Task: Apply theme paperback in current slide.
Action: Mouse moved to (518, 104)
Screenshot: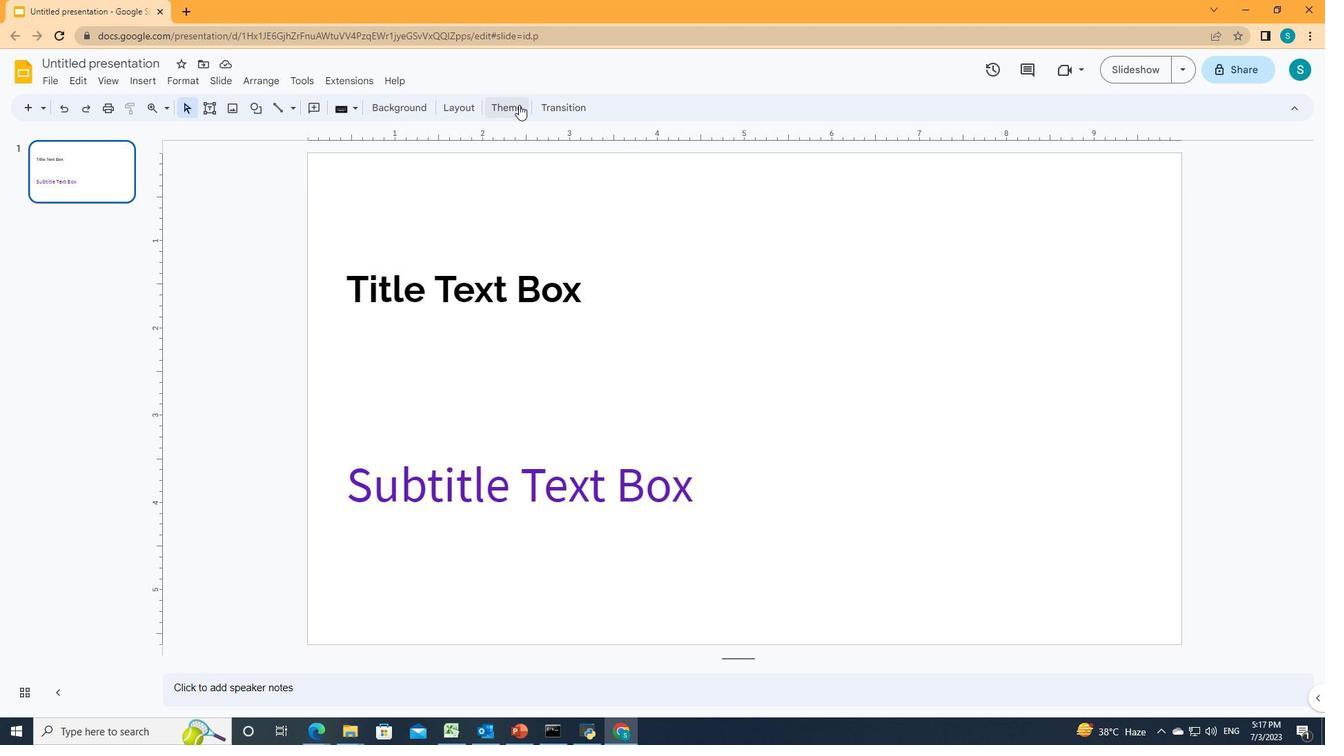
Action: Mouse pressed left at (518, 104)
Screenshot: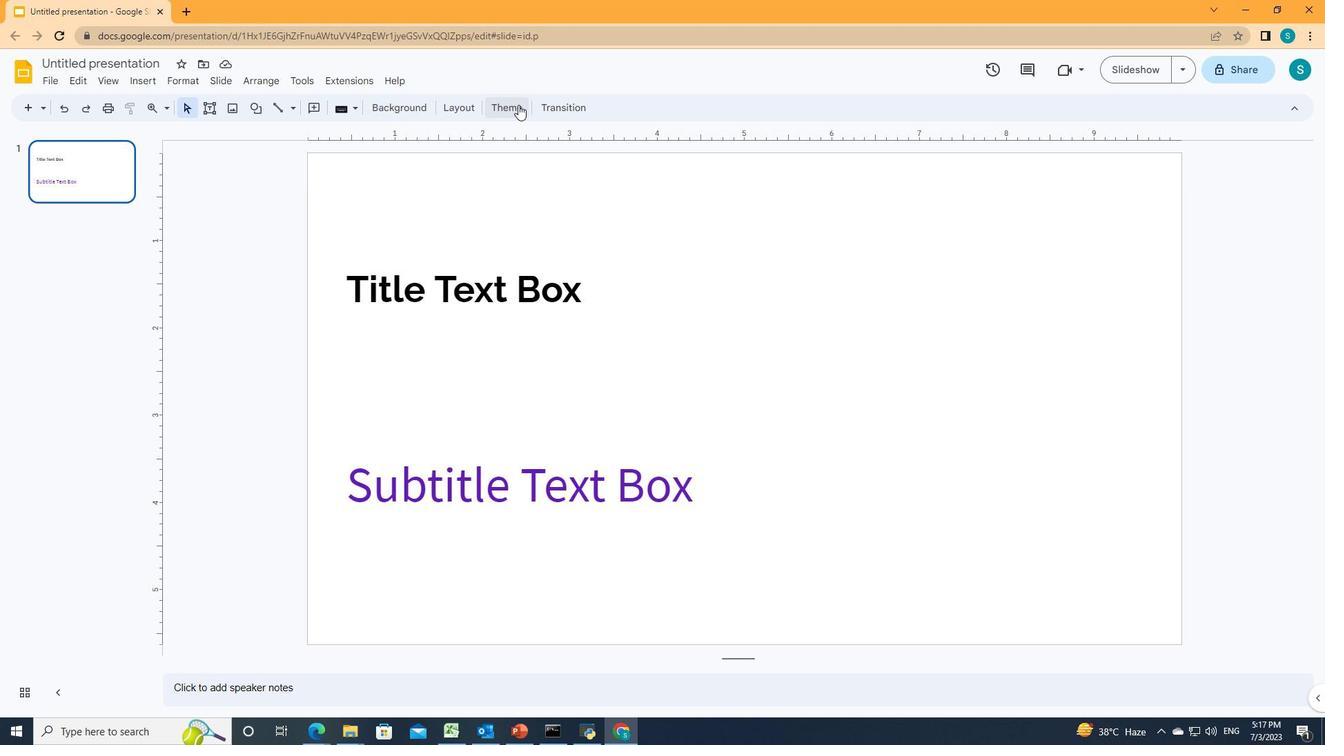 
Action: Mouse moved to (1196, 250)
Screenshot: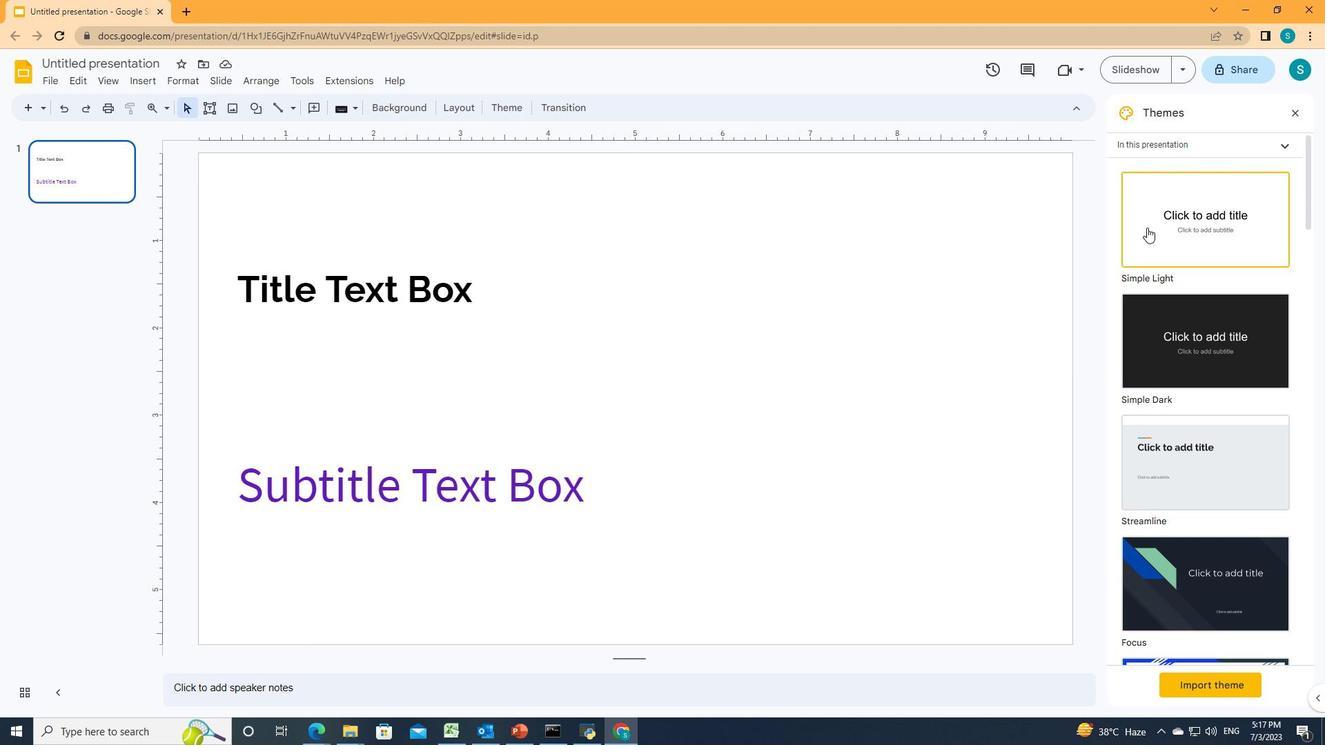 
Action: Mouse scrolled (1196, 249) with delta (0, 0)
Screenshot: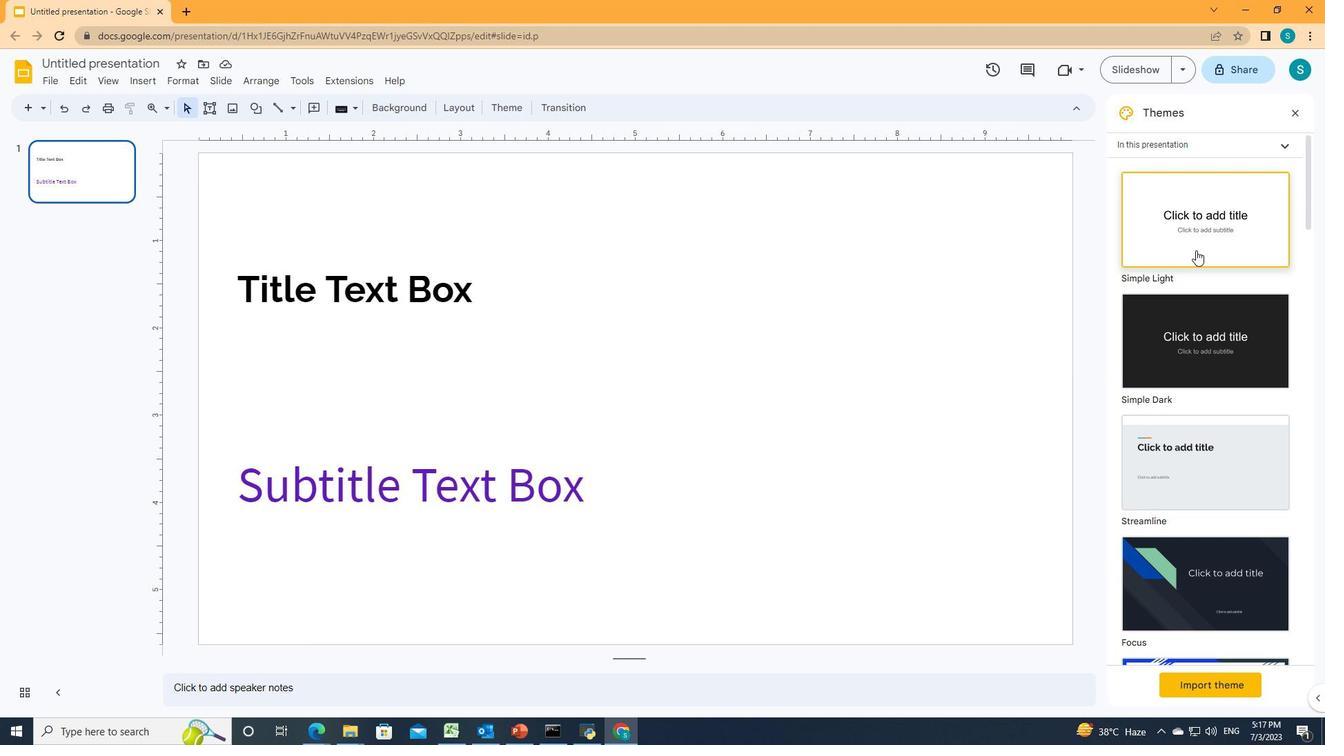 
Action: Mouse scrolled (1196, 249) with delta (0, 0)
Screenshot: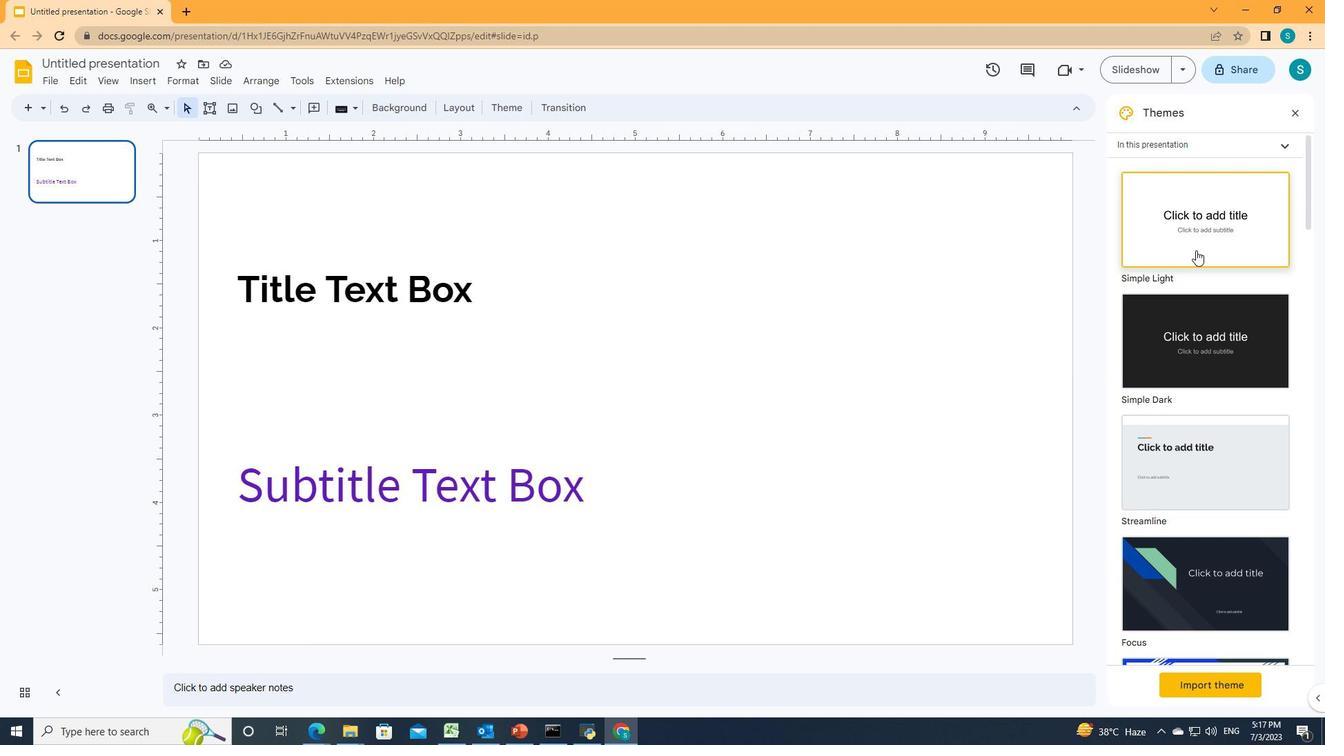 
Action: Mouse scrolled (1196, 249) with delta (0, 0)
Screenshot: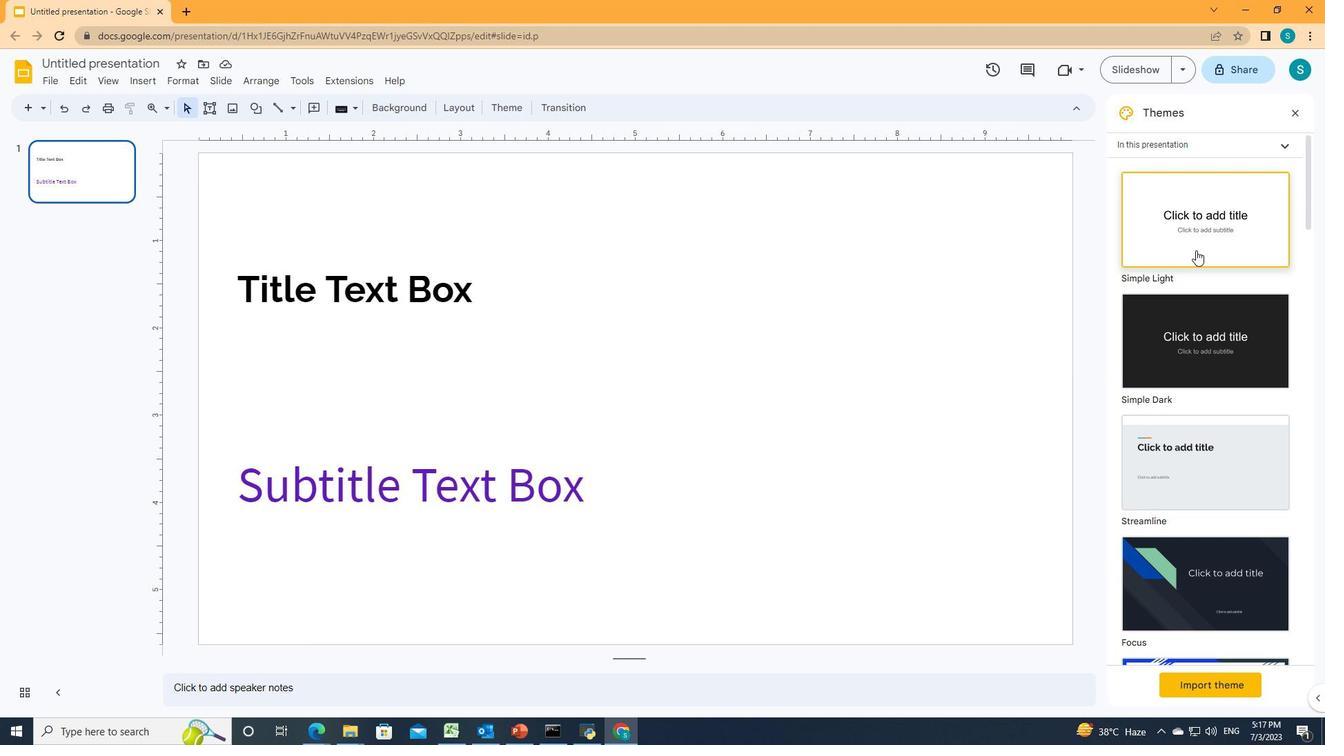 
Action: Mouse scrolled (1196, 249) with delta (0, 0)
Screenshot: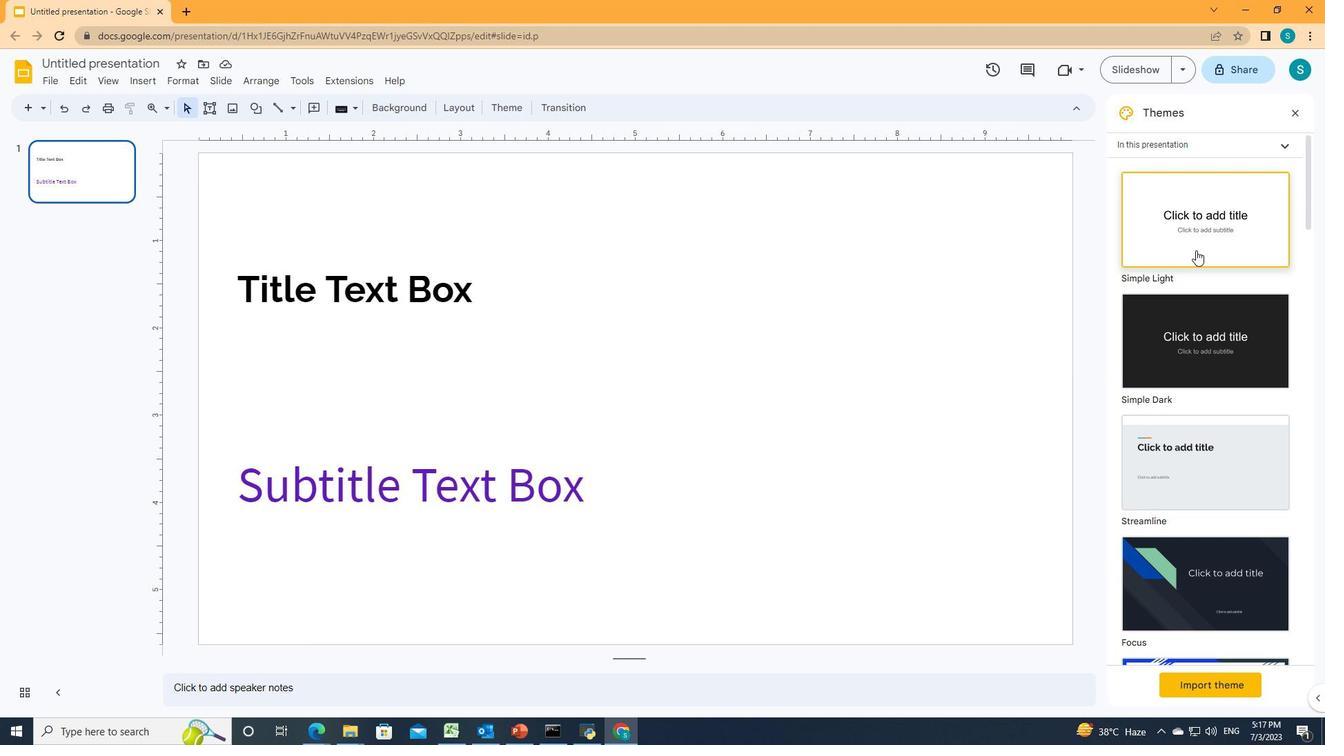 
Action: Mouse scrolled (1196, 249) with delta (0, 0)
Screenshot: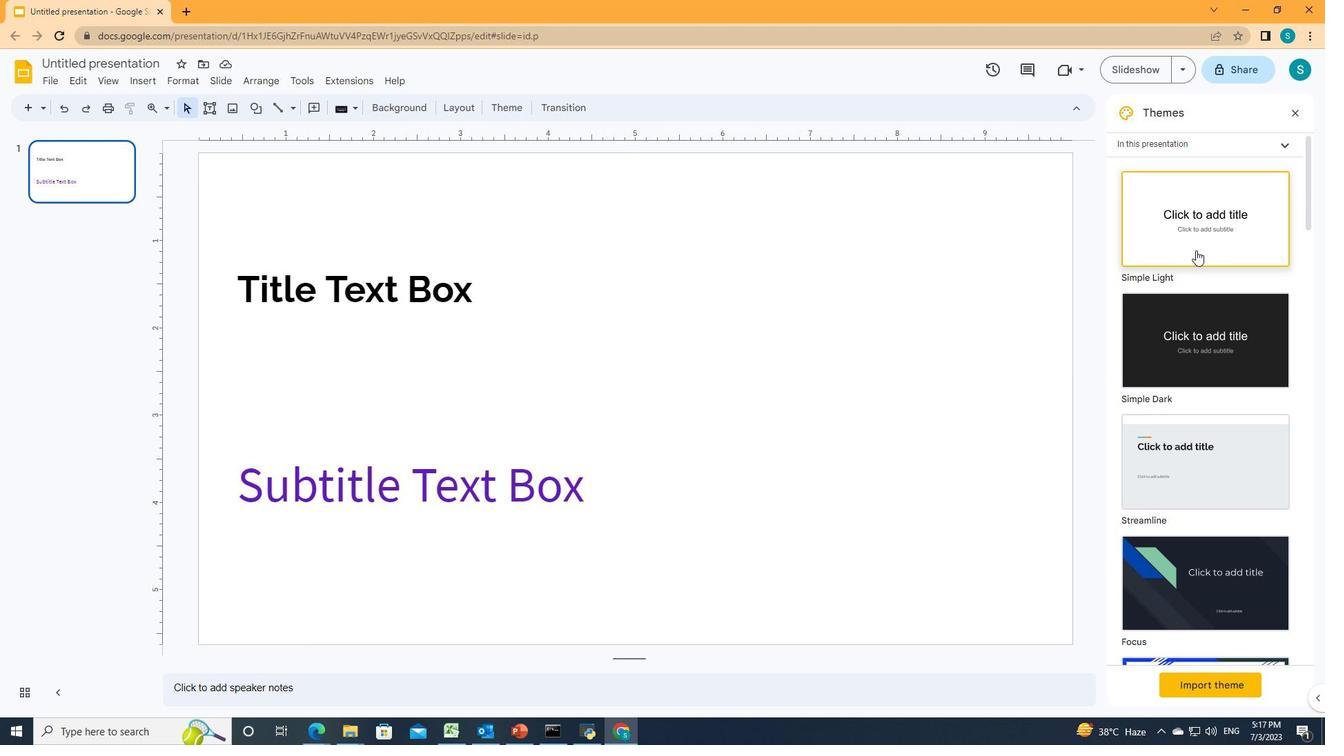 
Action: Mouse scrolled (1196, 249) with delta (0, 0)
Screenshot: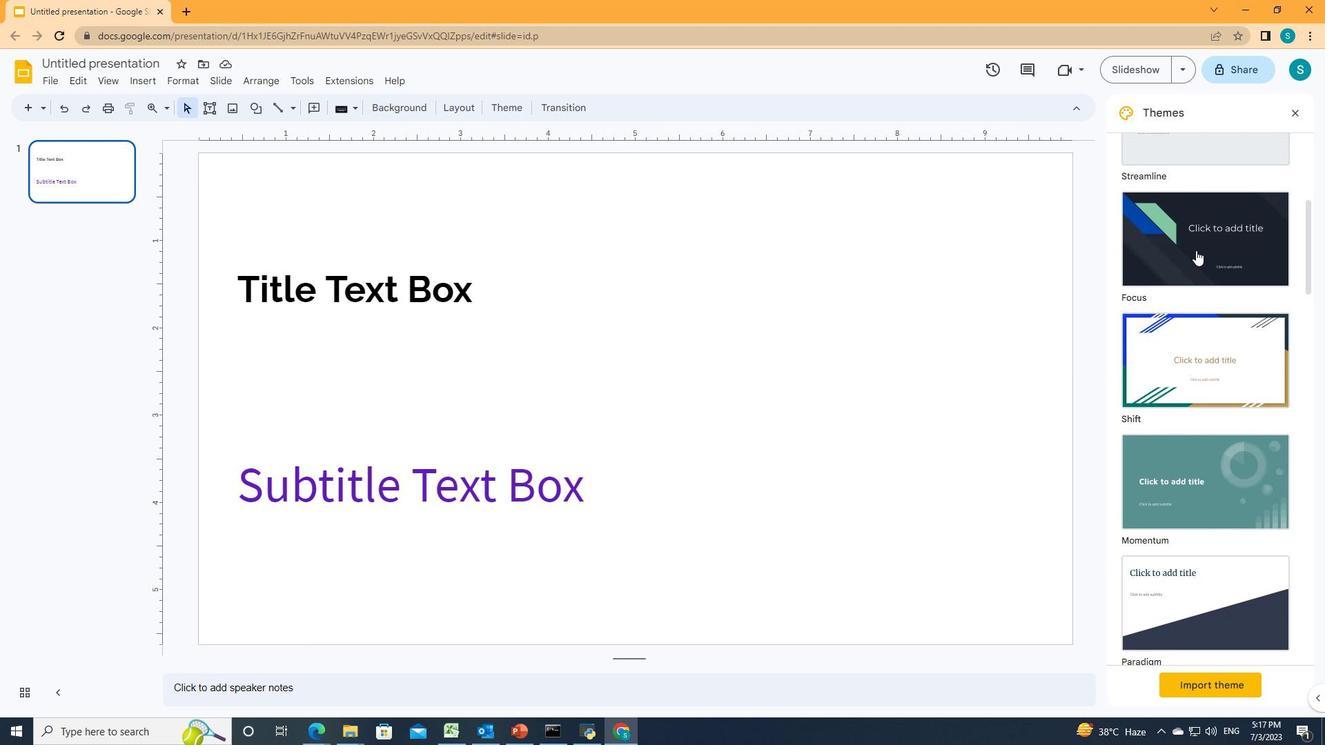 
Action: Mouse scrolled (1196, 249) with delta (0, 0)
Screenshot: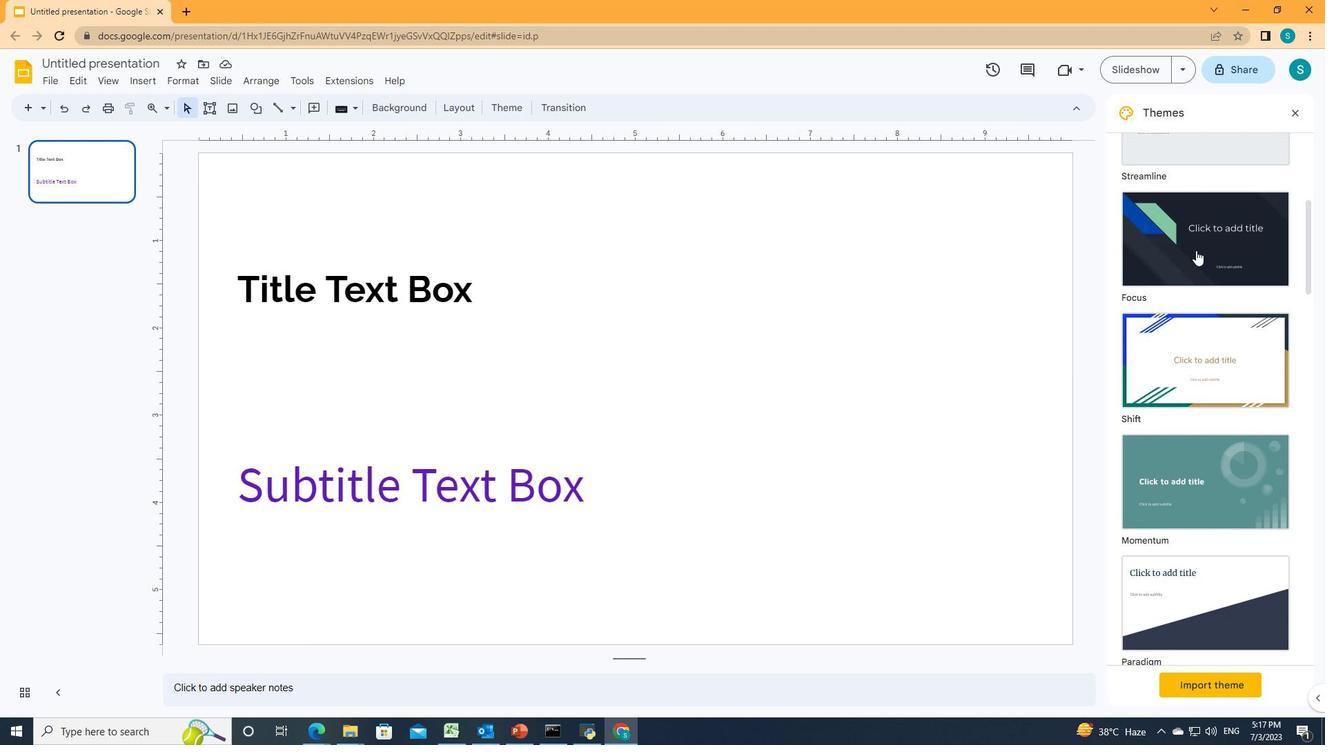 
Action: Mouse scrolled (1196, 249) with delta (0, 0)
Screenshot: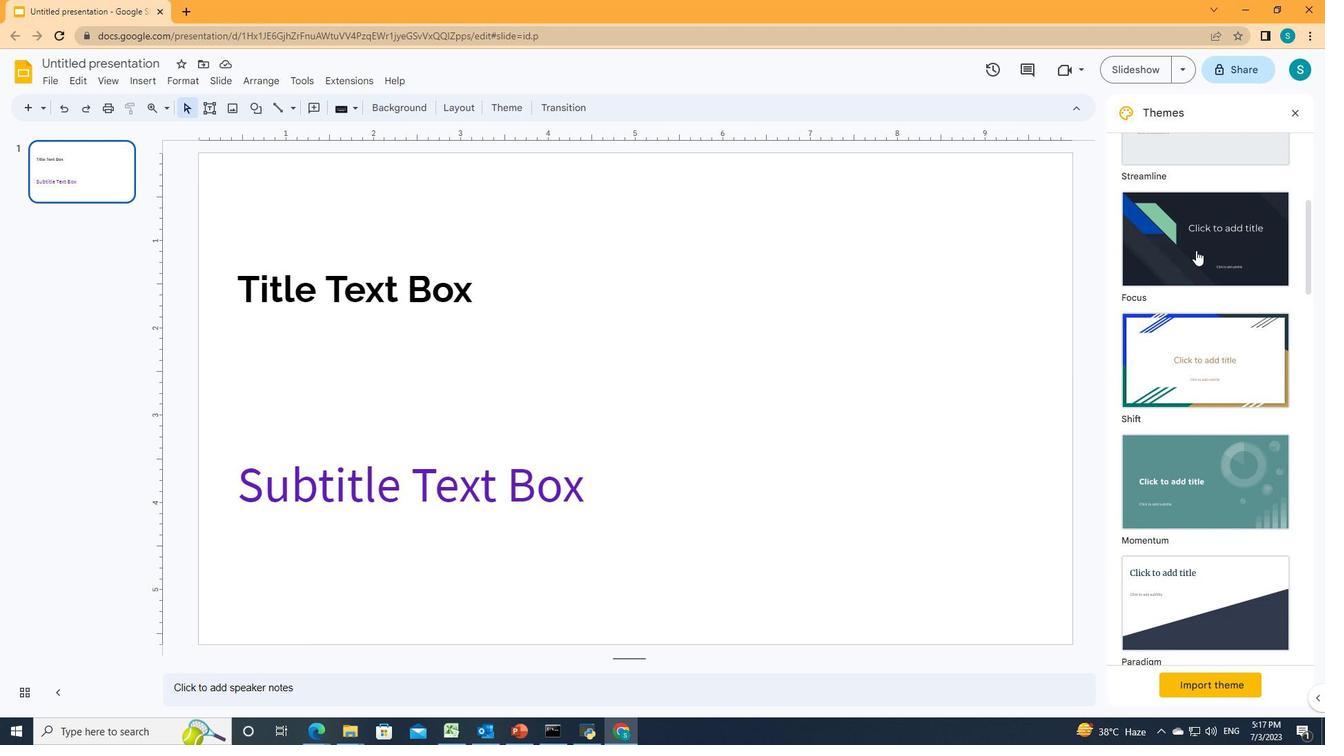 
Action: Mouse scrolled (1196, 249) with delta (0, 0)
Screenshot: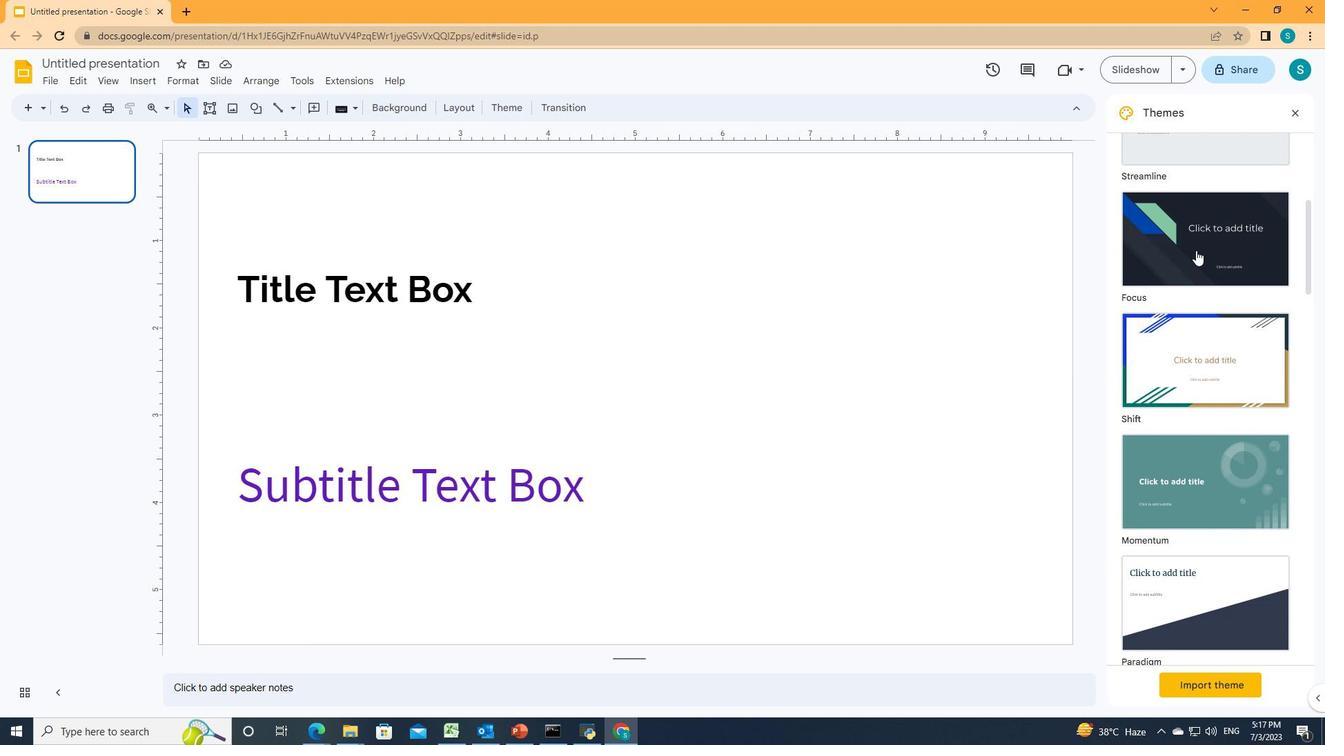 
Action: Mouse scrolled (1196, 249) with delta (0, 0)
Screenshot: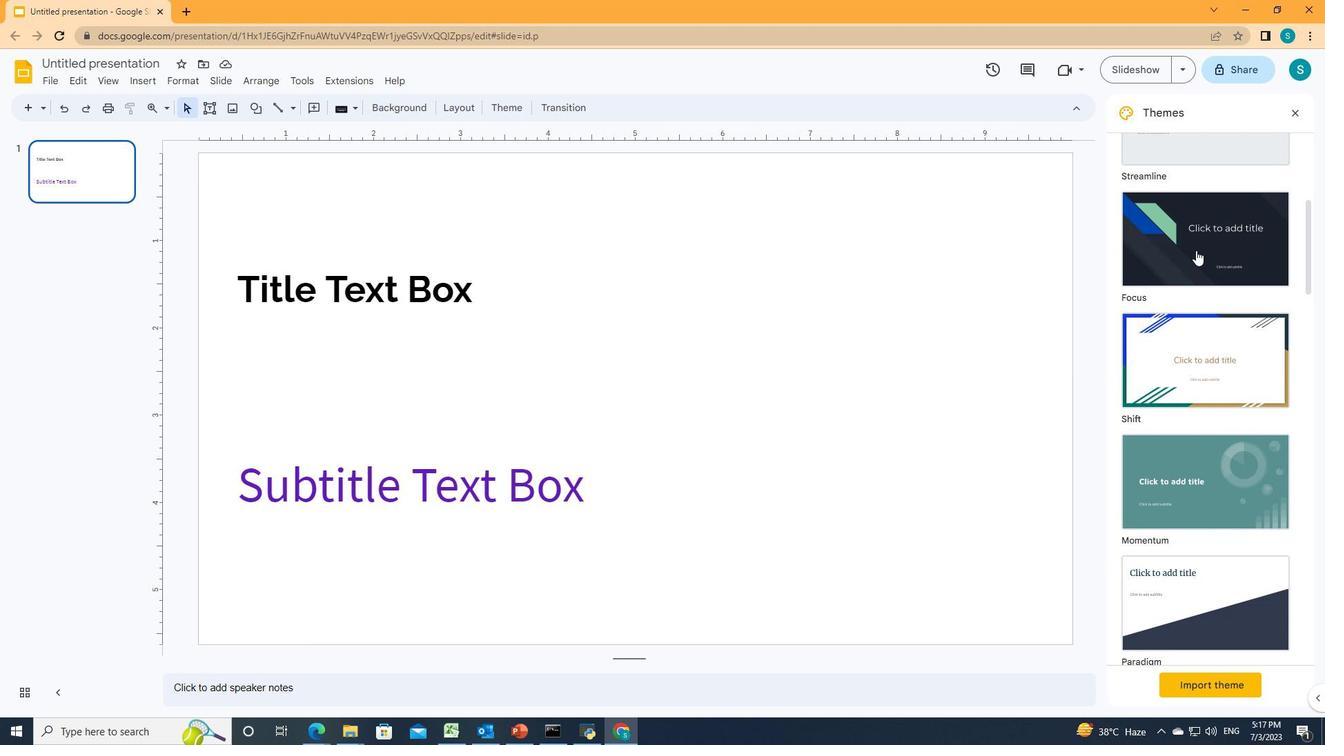
Action: Mouse scrolled (1196, 249) with delta (0, 0)
Screenshot: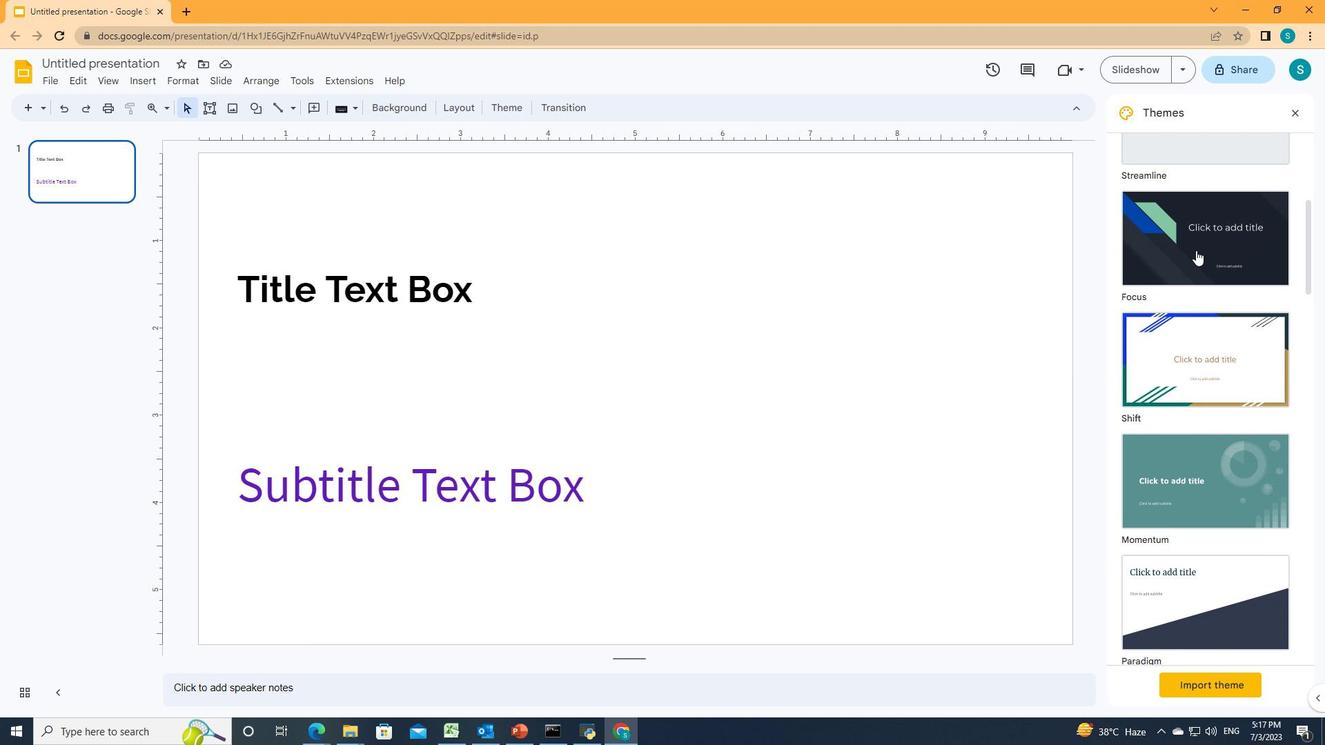 
Action: Mouse scrolled (1196, 249) with delta (0, 0)
Screenshot: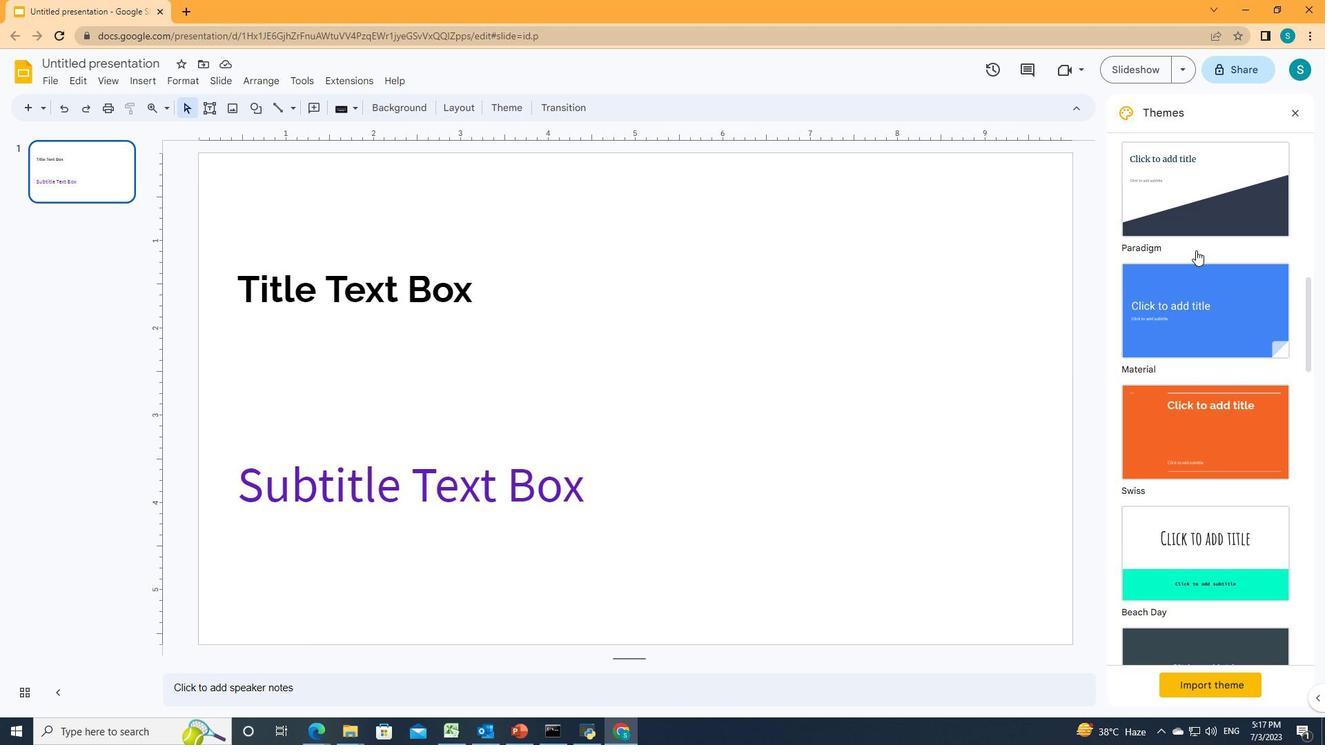 
Action: Mouse scrolled (1196, 249) with delta (0, 0)
Screenshot: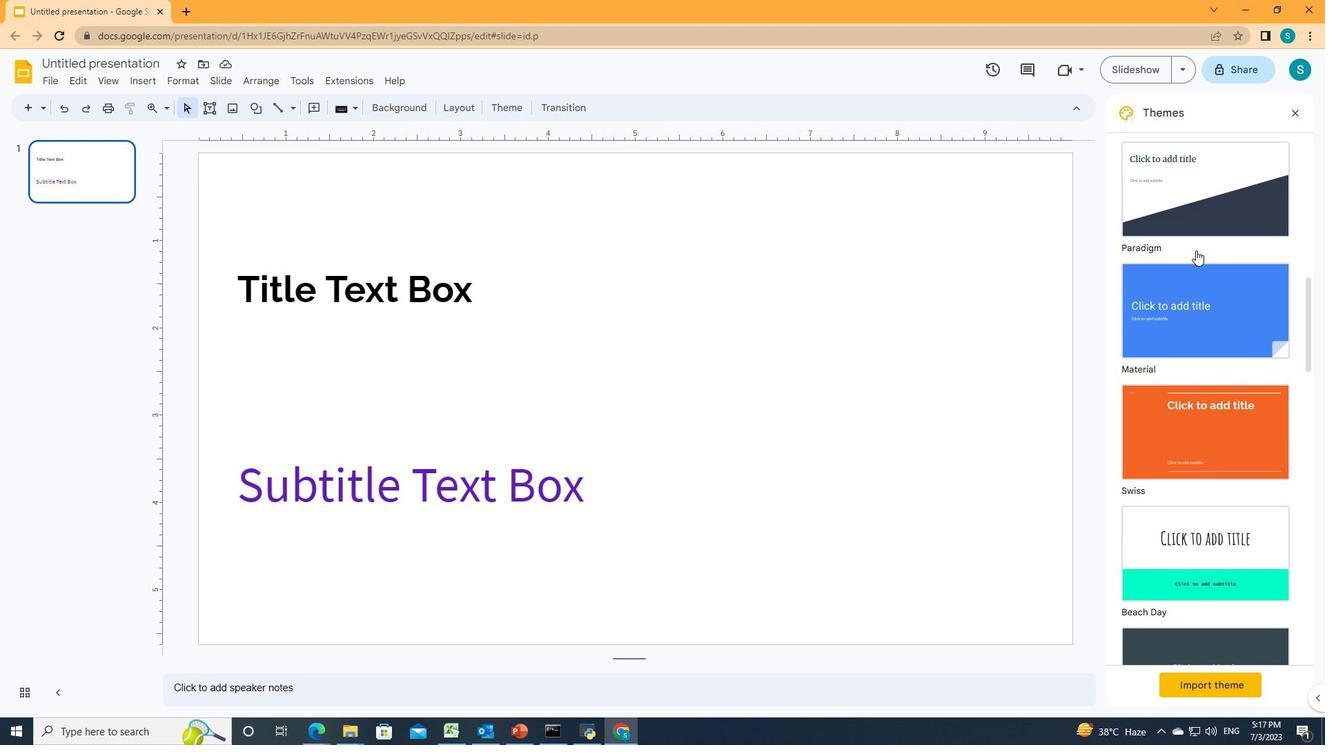 
Action: Mouse scrolled (1196, 249) with delta (0, 0)
Screenshot: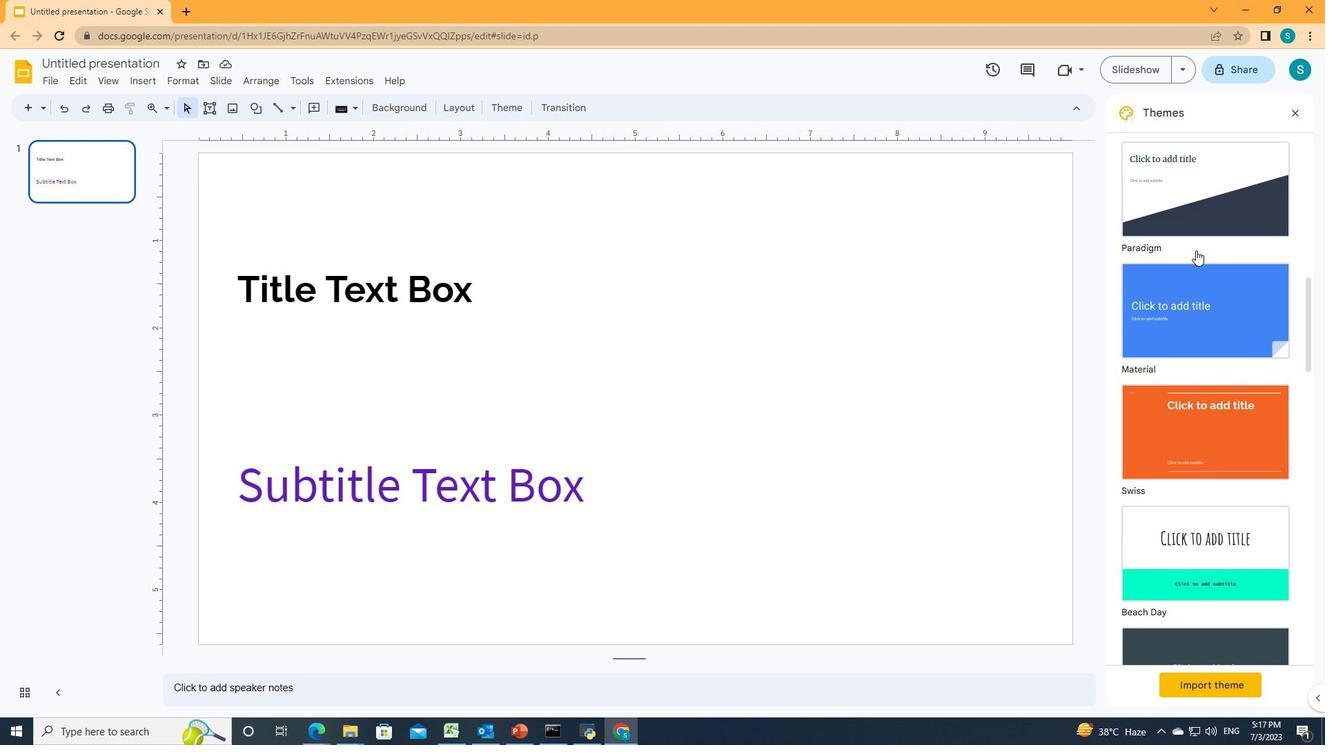 
Action: Mouse scrolled (1196, 249) with delta (0, 0)
Screenshot: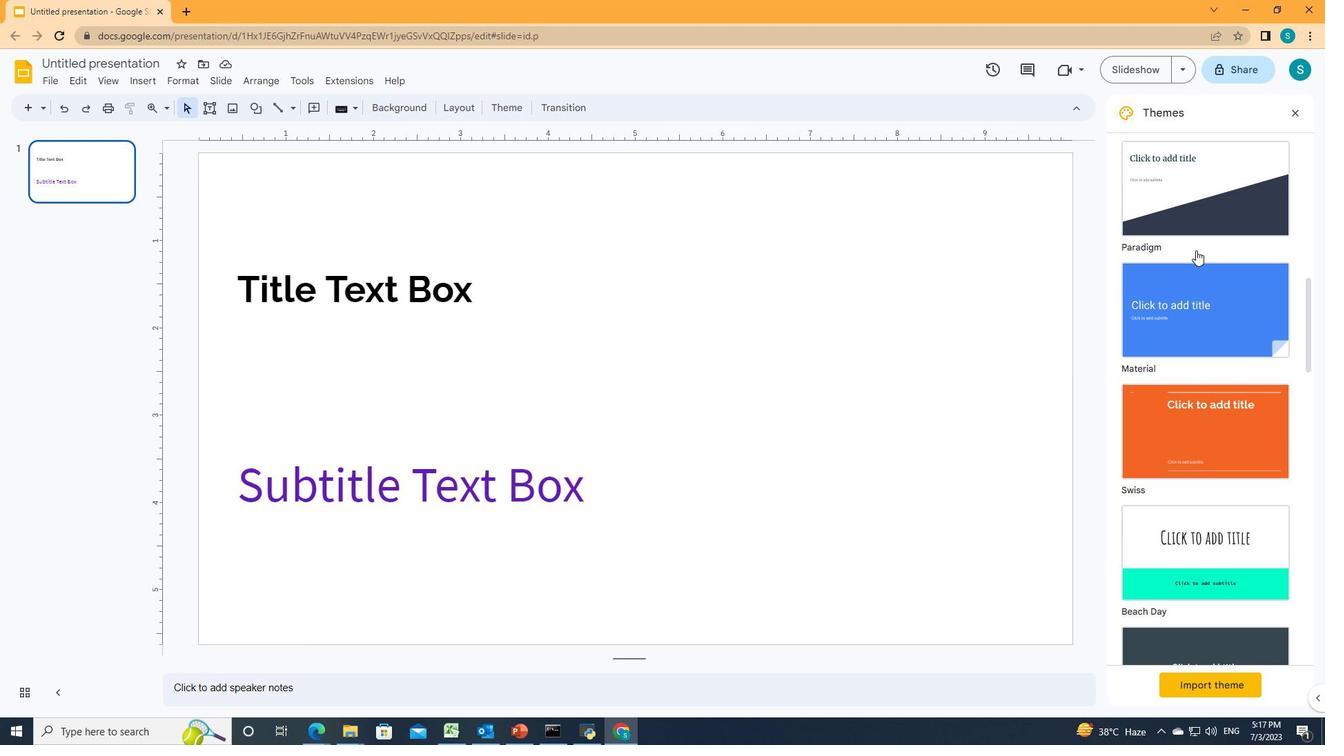 
Action: Mouse scrolled (1196, 249) with delta (0, 0)
Screenshot: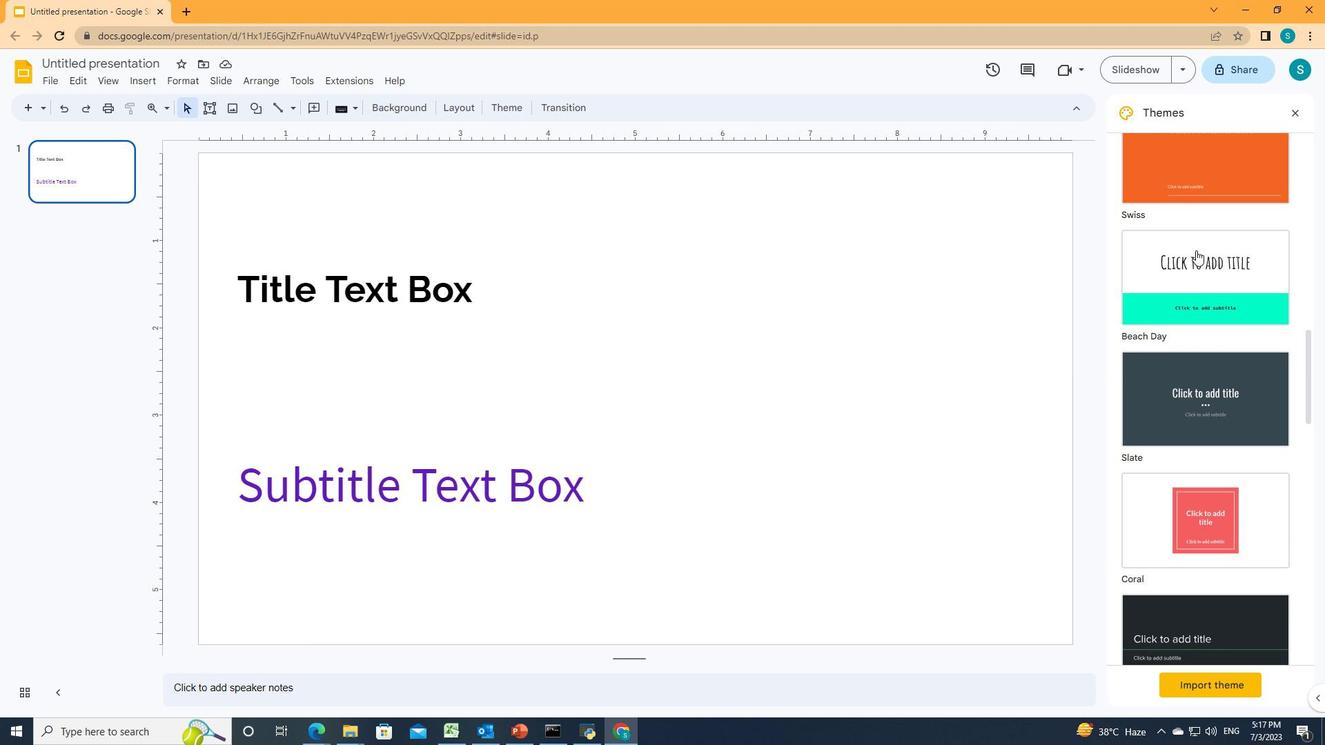 
Action: Mouse scrolled (1196, 249) with delta (0, 0)
Screenshot: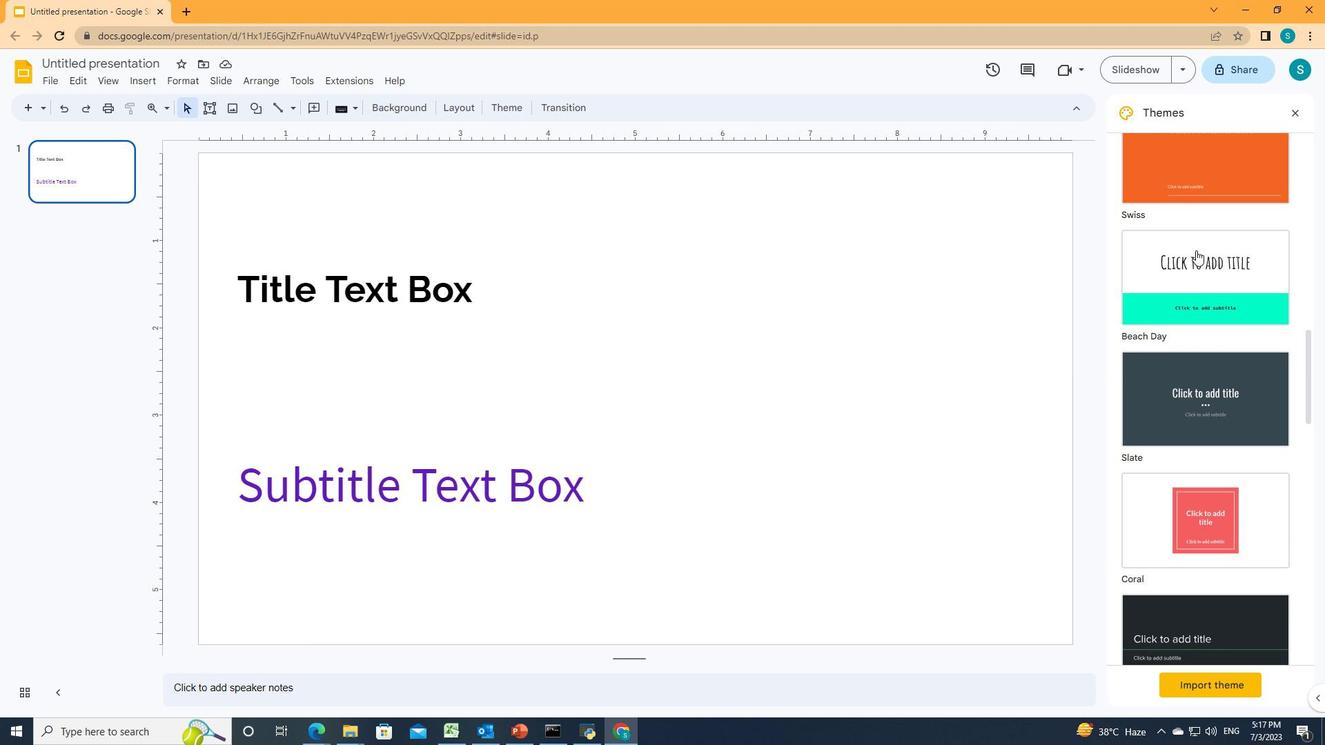 
Action: Mouse scrolled (1196, 249) with delta (0, 0)
Screenshot: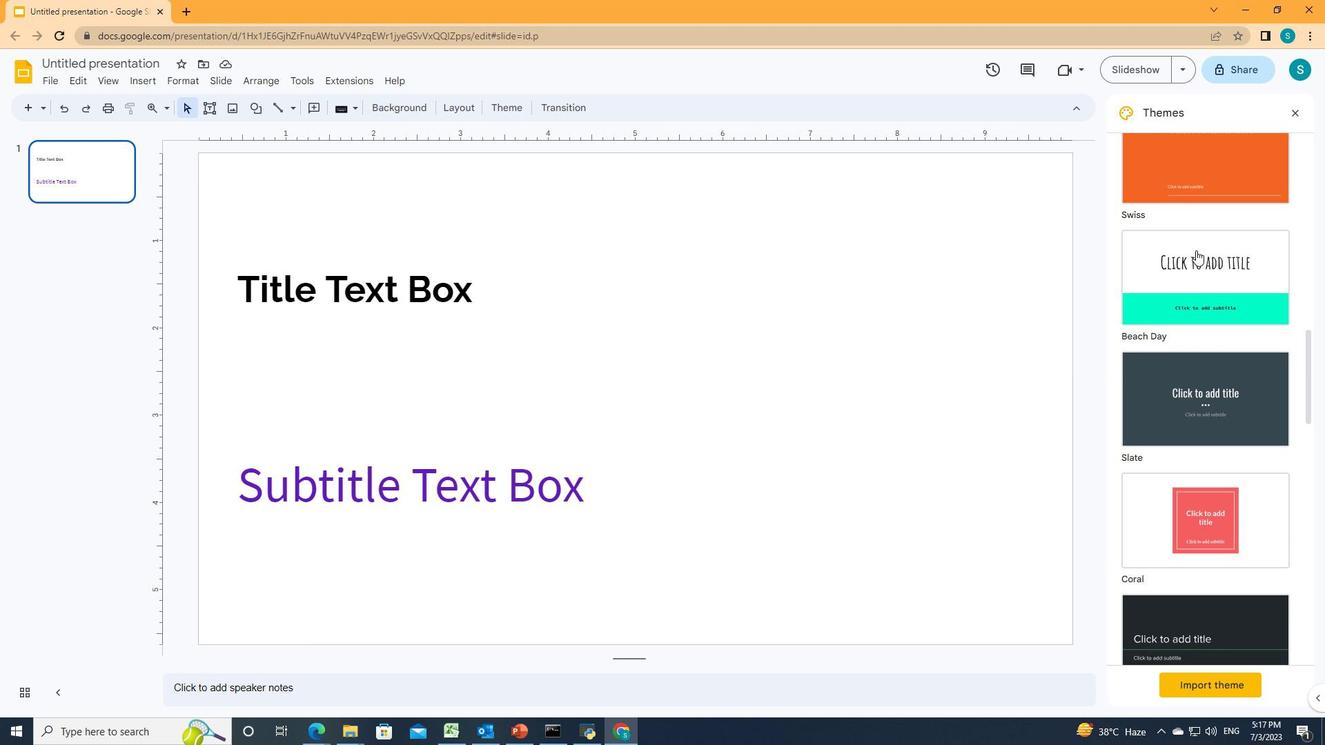 
Action: Mouse scrolled (1196, 249) with delta (0, 0)
Screenshot: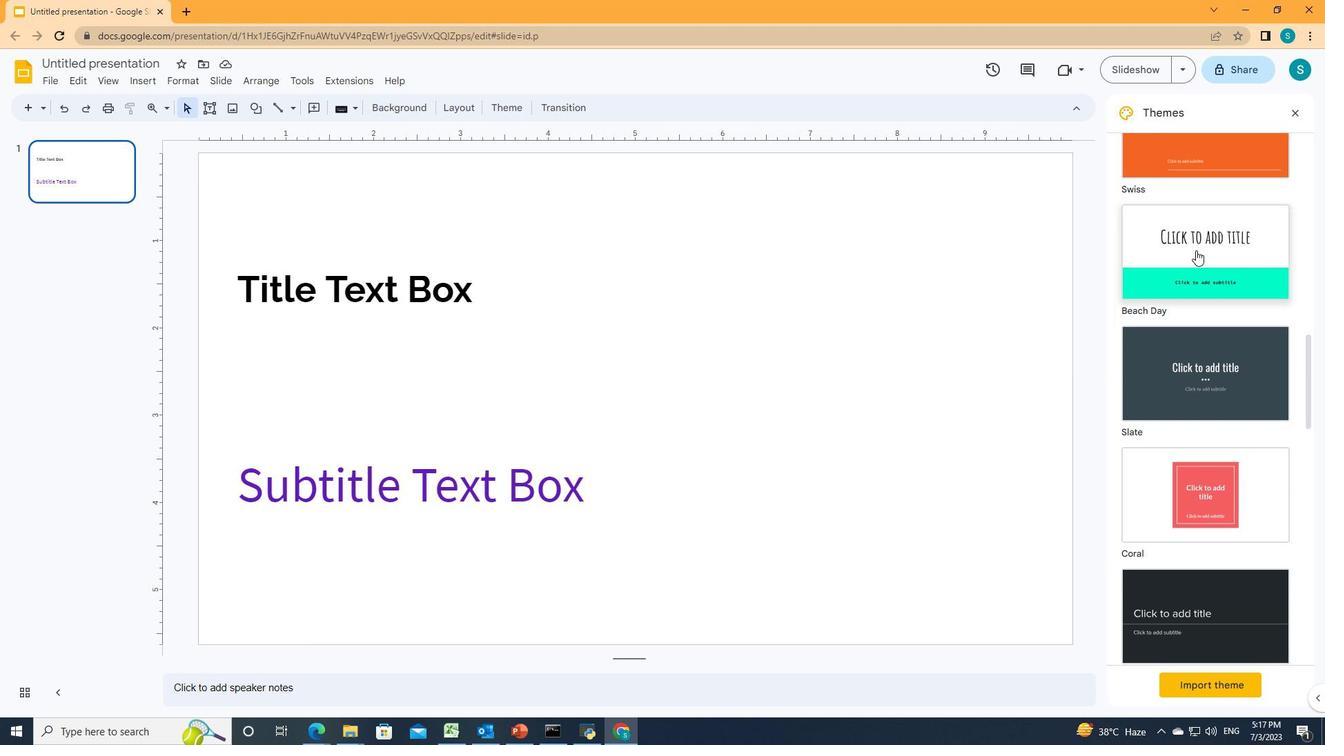 
Action: Mouse scrolled (1196, 249) with delta (0, 0)
Screenshot: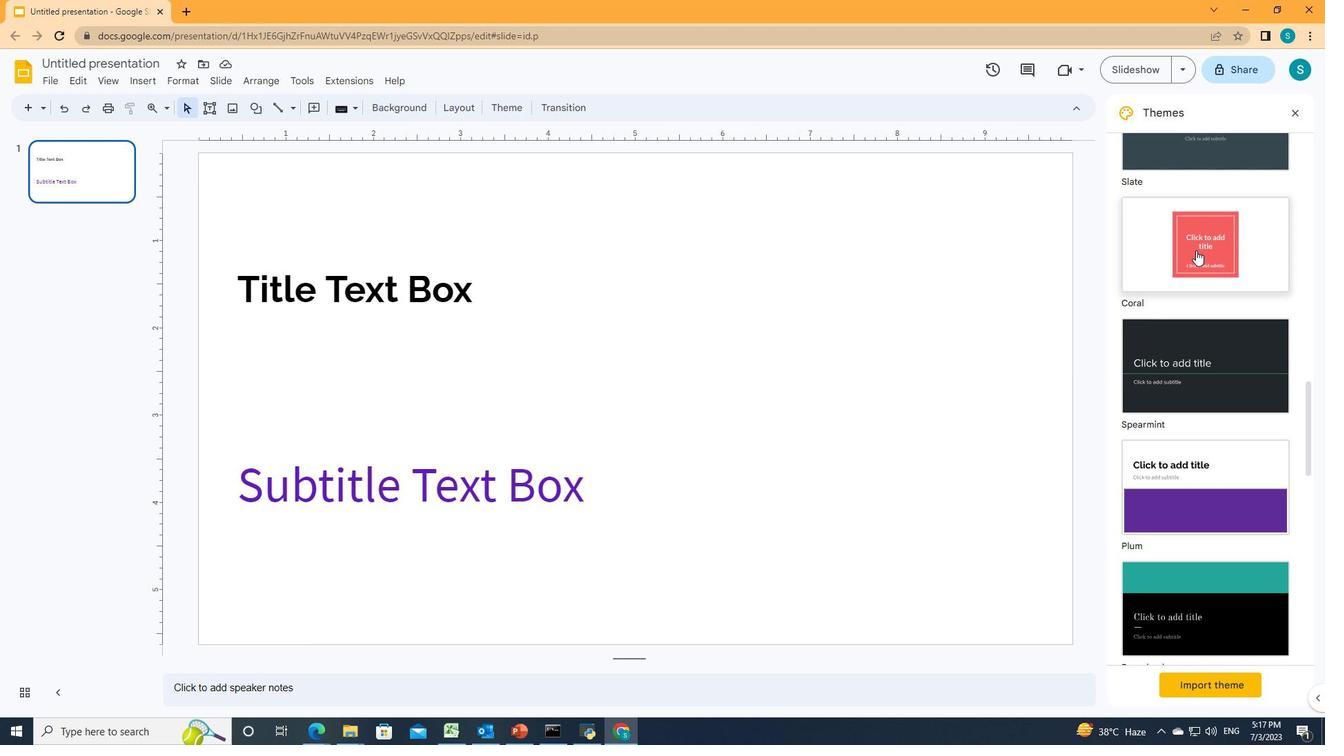 
Action: Mouse scrolled (1196, 249) with delta (0, 0)
Screenshot: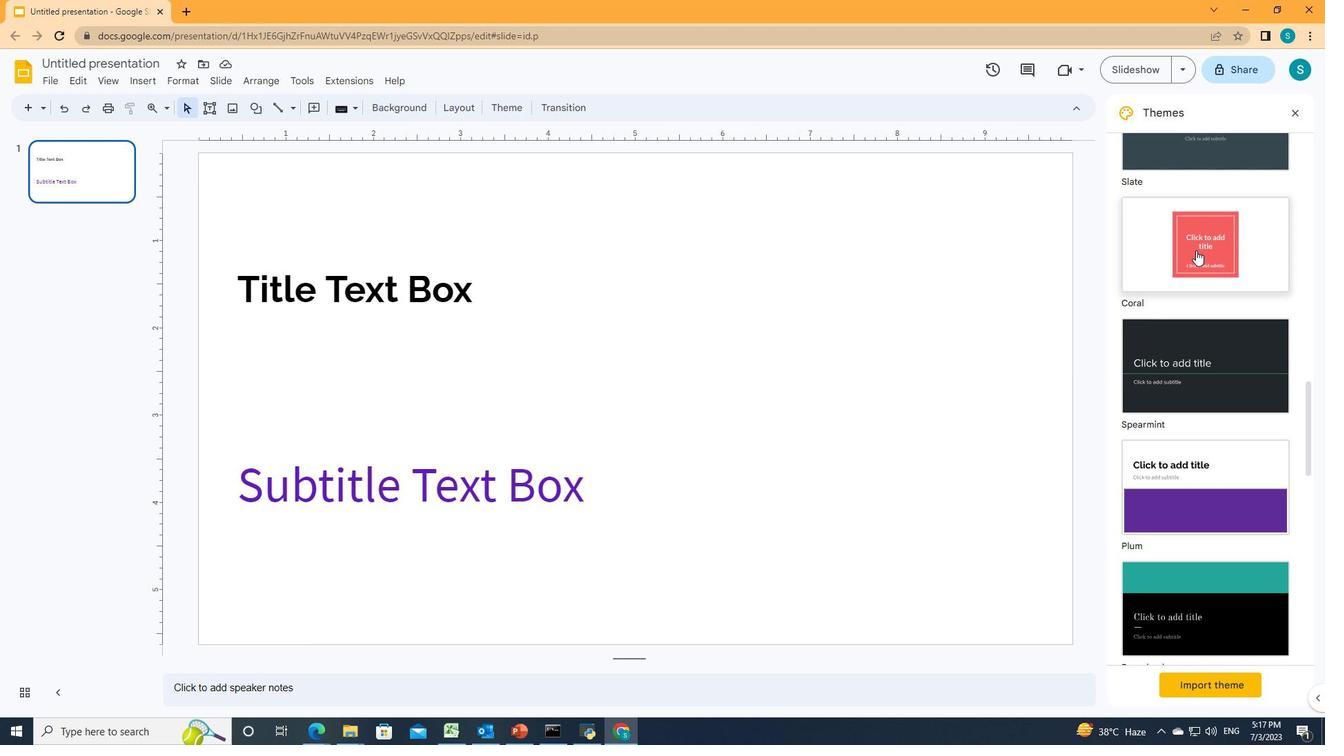 
Action: Mouse scrolled (1196, 249) with delta (0, 0)
Screenshot: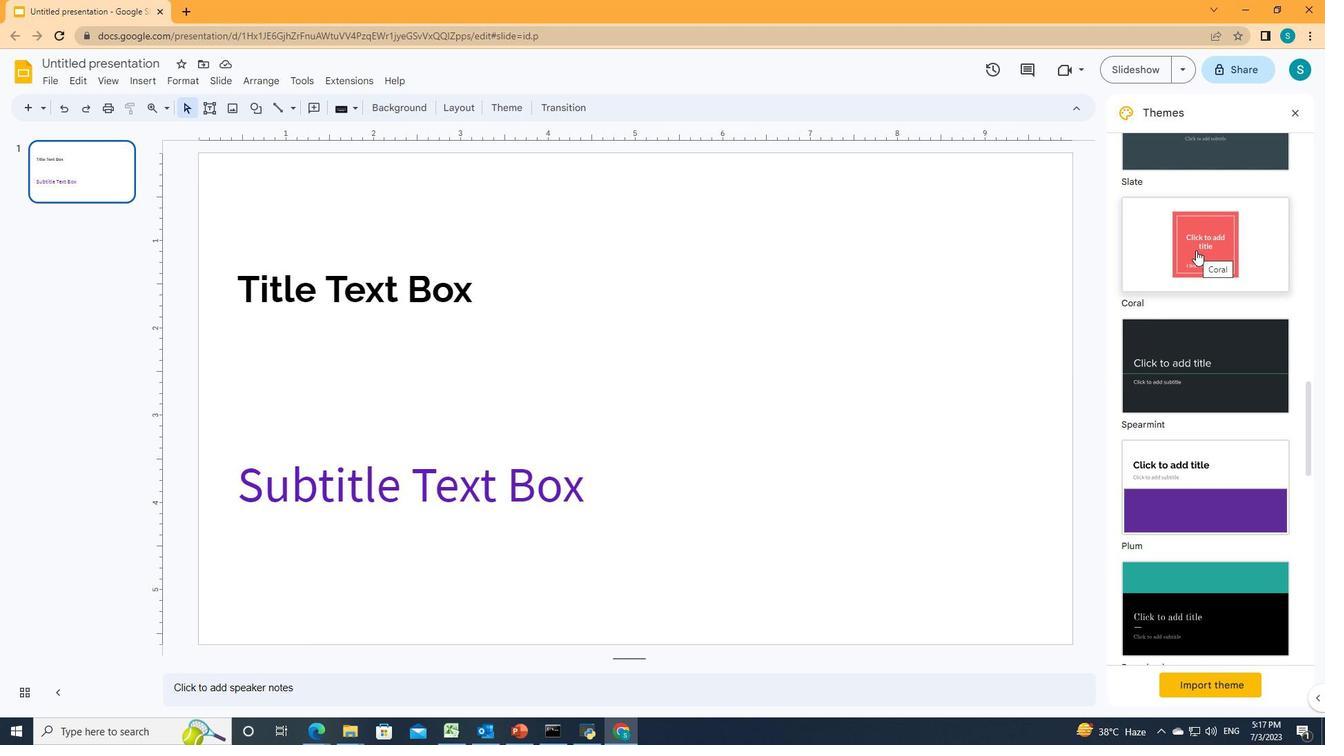 
Action: Mouse moved to (1217, 402)
Screenshot: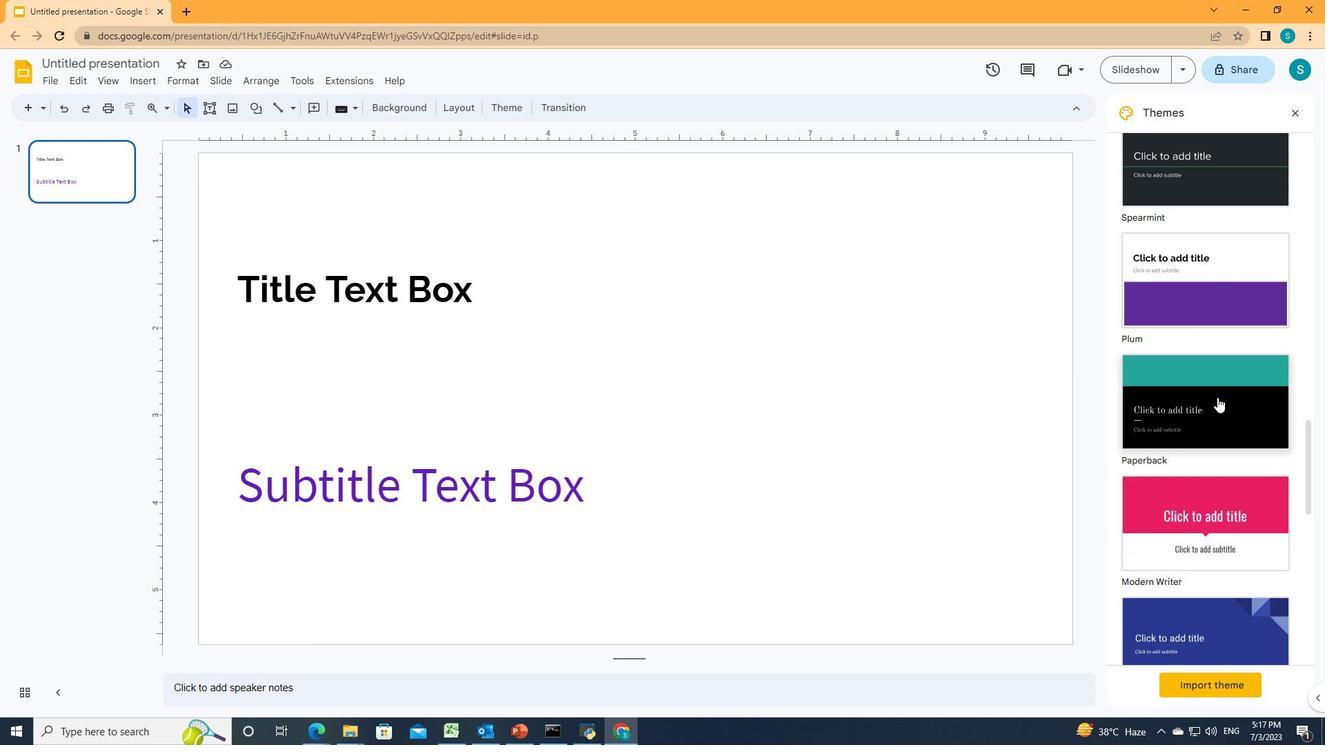 
Action: Mouse pressed left at (1217, 402)
Screenshot: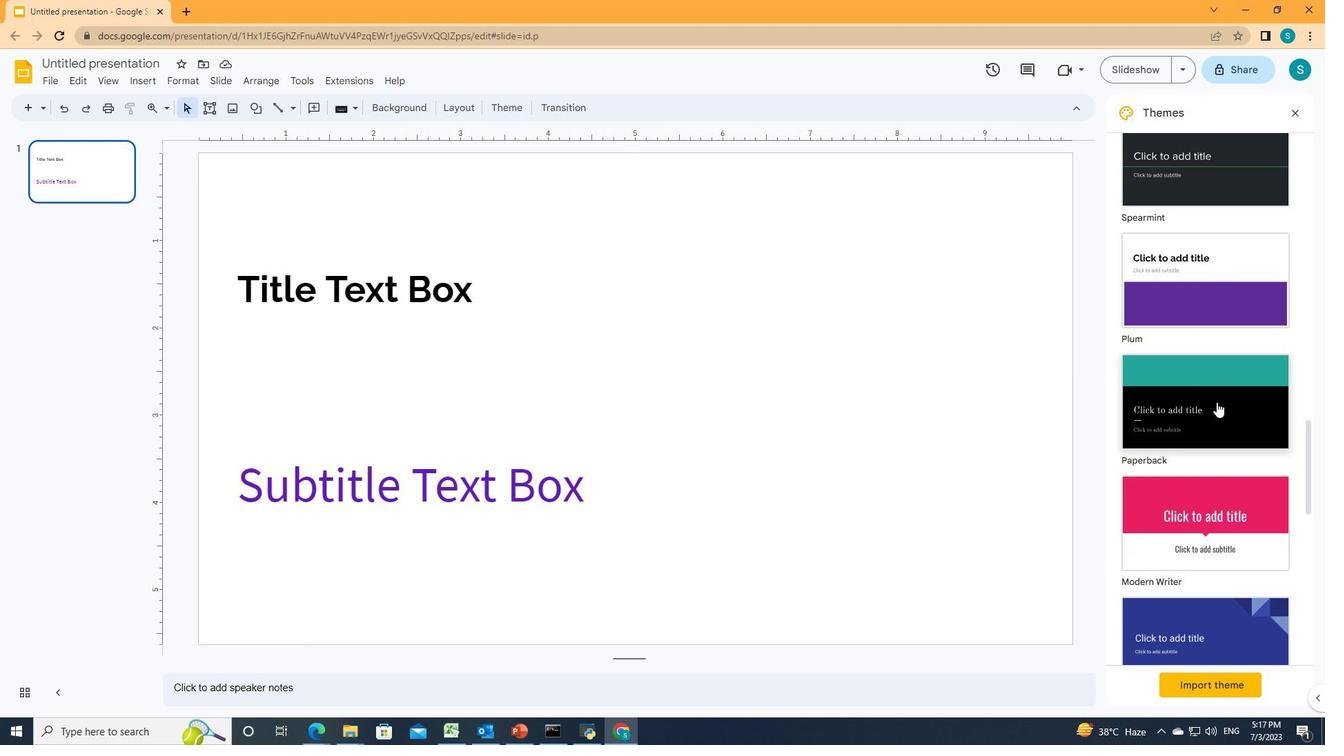 
Action: Mouse moved to (1174, 403)
Screenshot: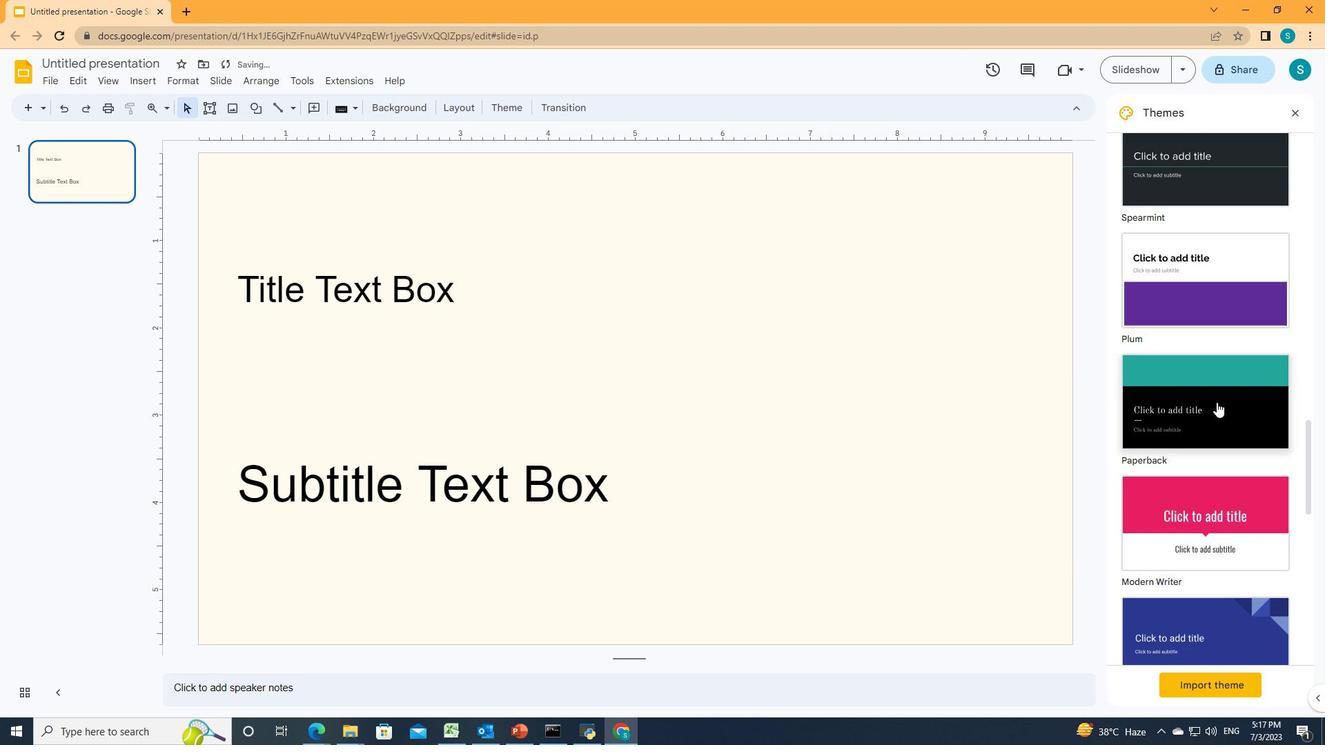 
